 Task: Select the Azores Time as time zone for the schedule.
Action: Mouse moved to (118, 328)
Screenshot: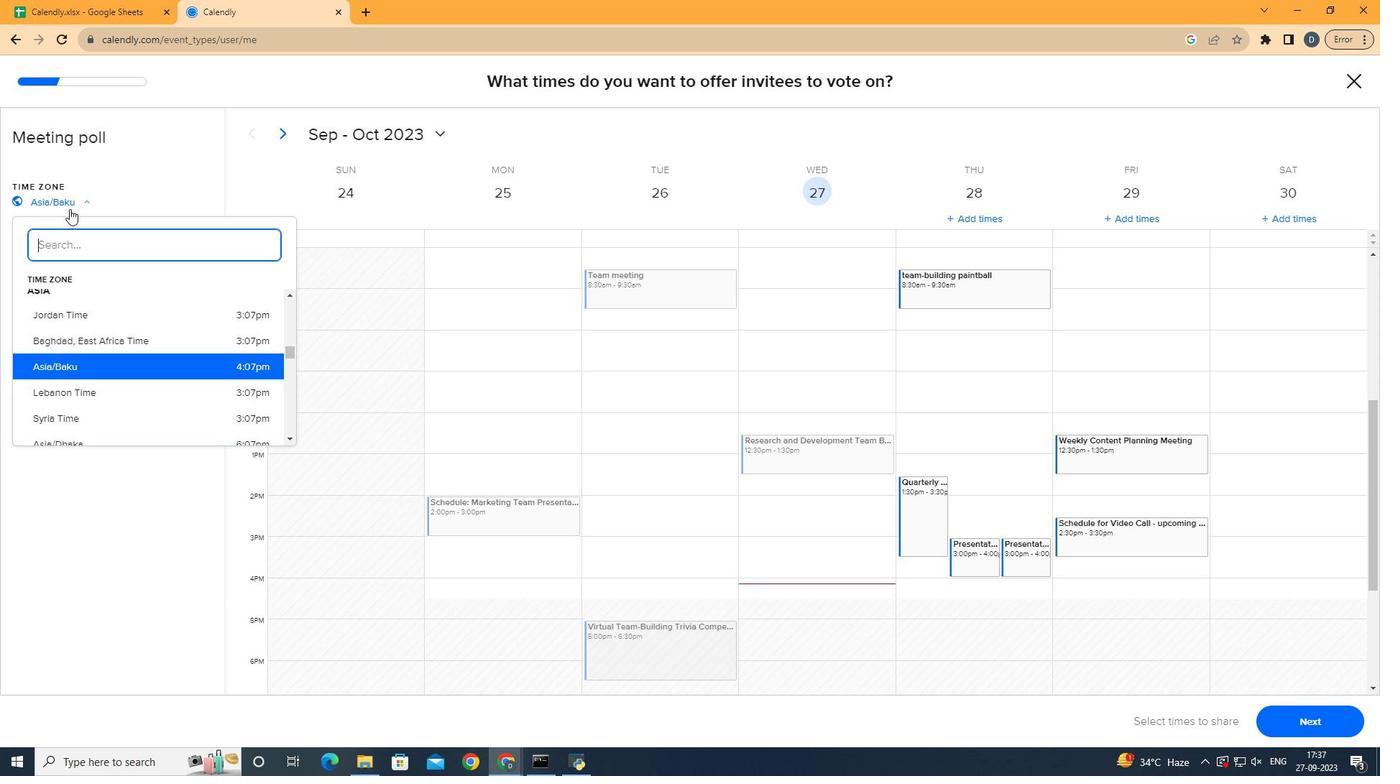 
Action: Mouse pressed left at (118, 328)
Screenshot: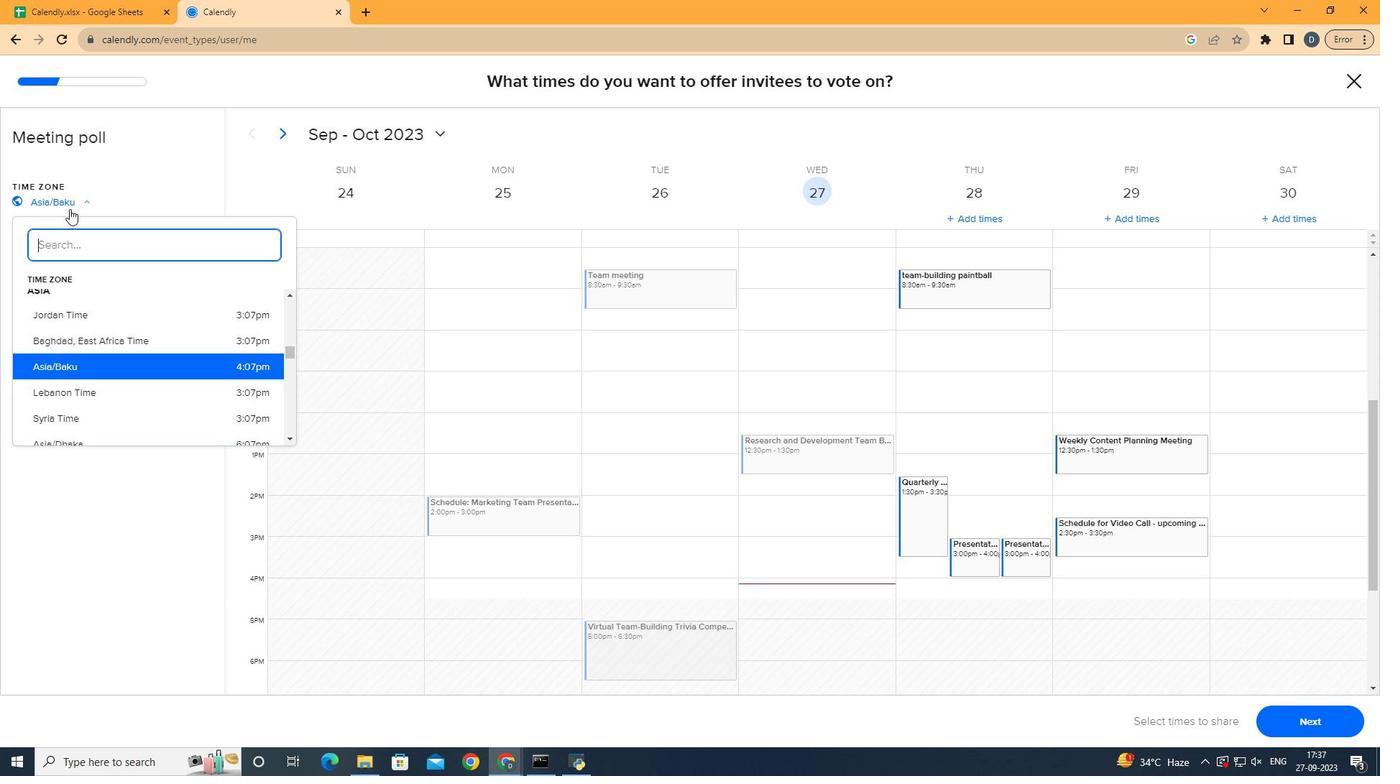 
Action: Mouse moved to (125, 342)
Screenshot: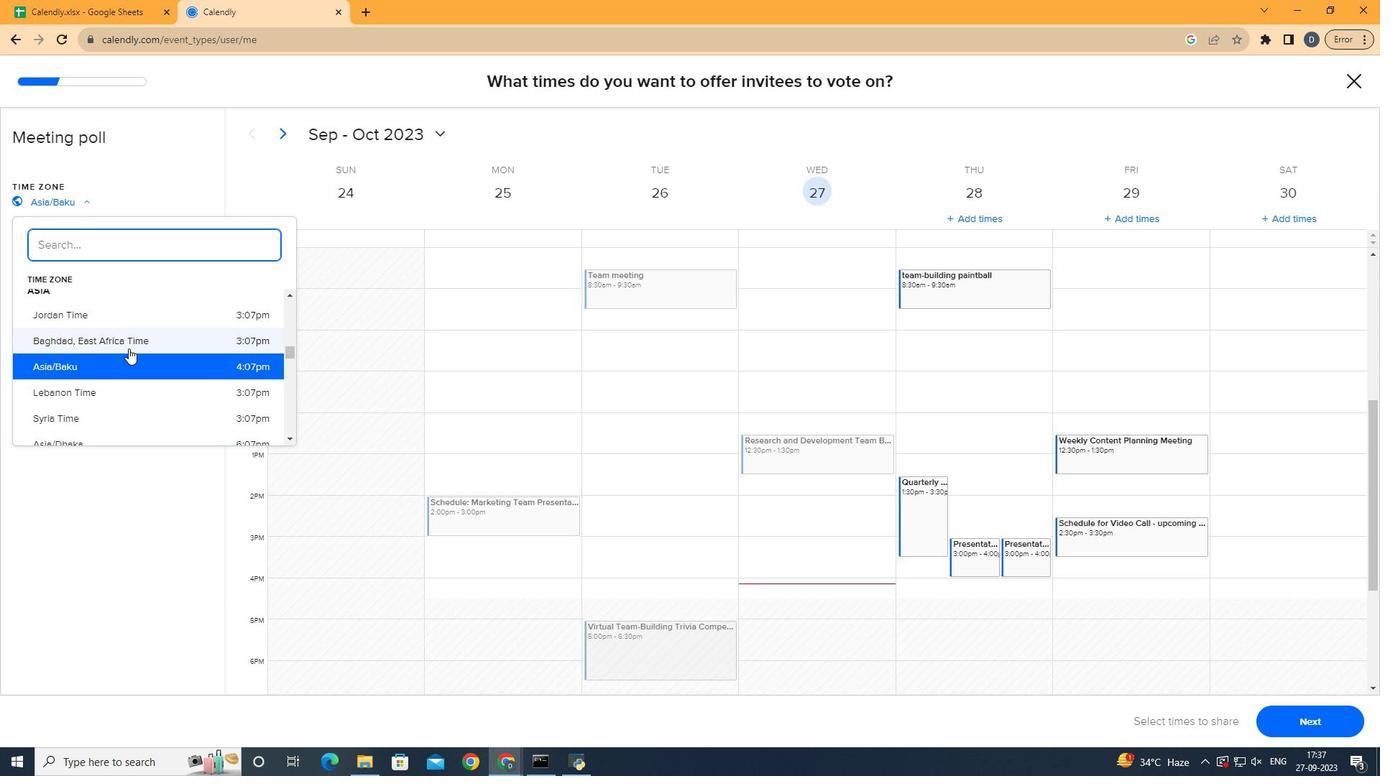 
Action: Mouse scrolled (125, 342) with delta (0, 0)
Screenshot: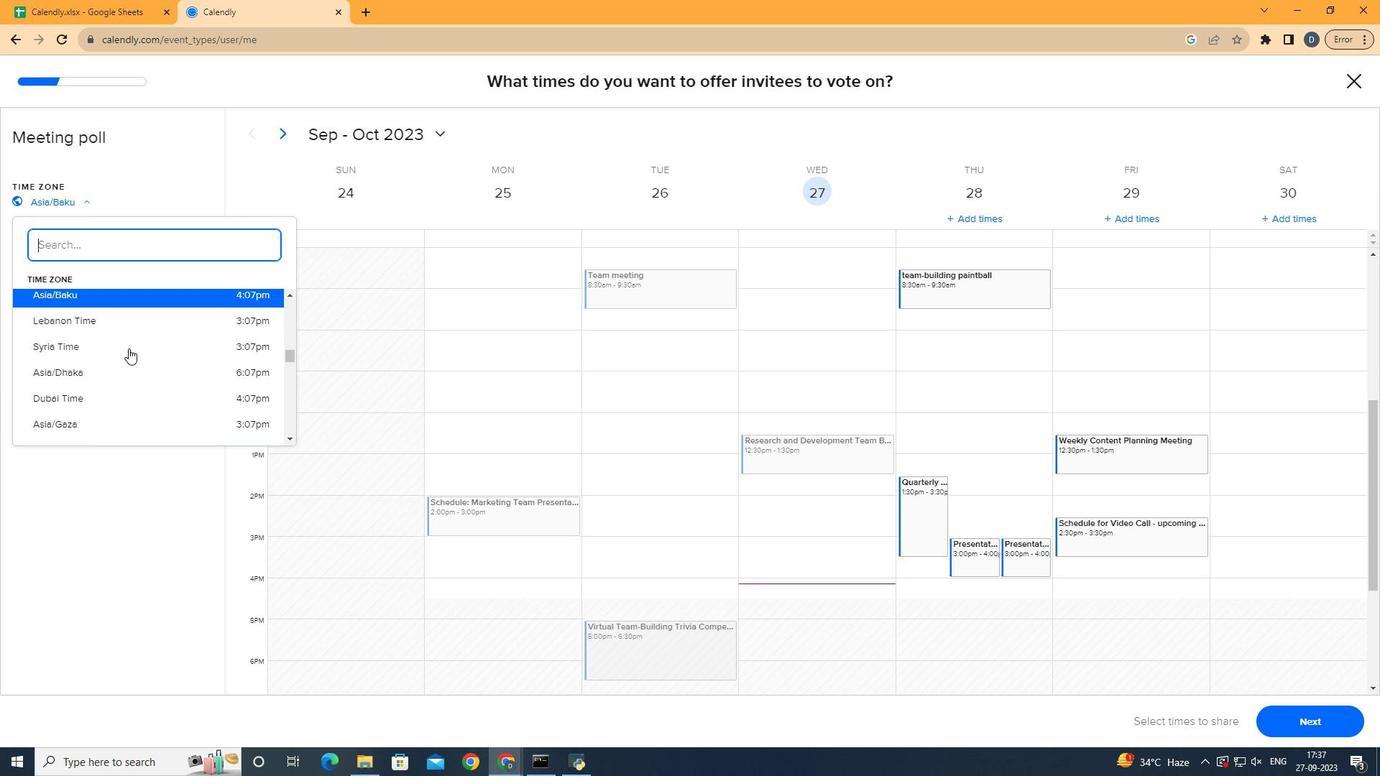 
Action: Mouse scrolled (125, 342) with delta (0, 0)
Screenshot: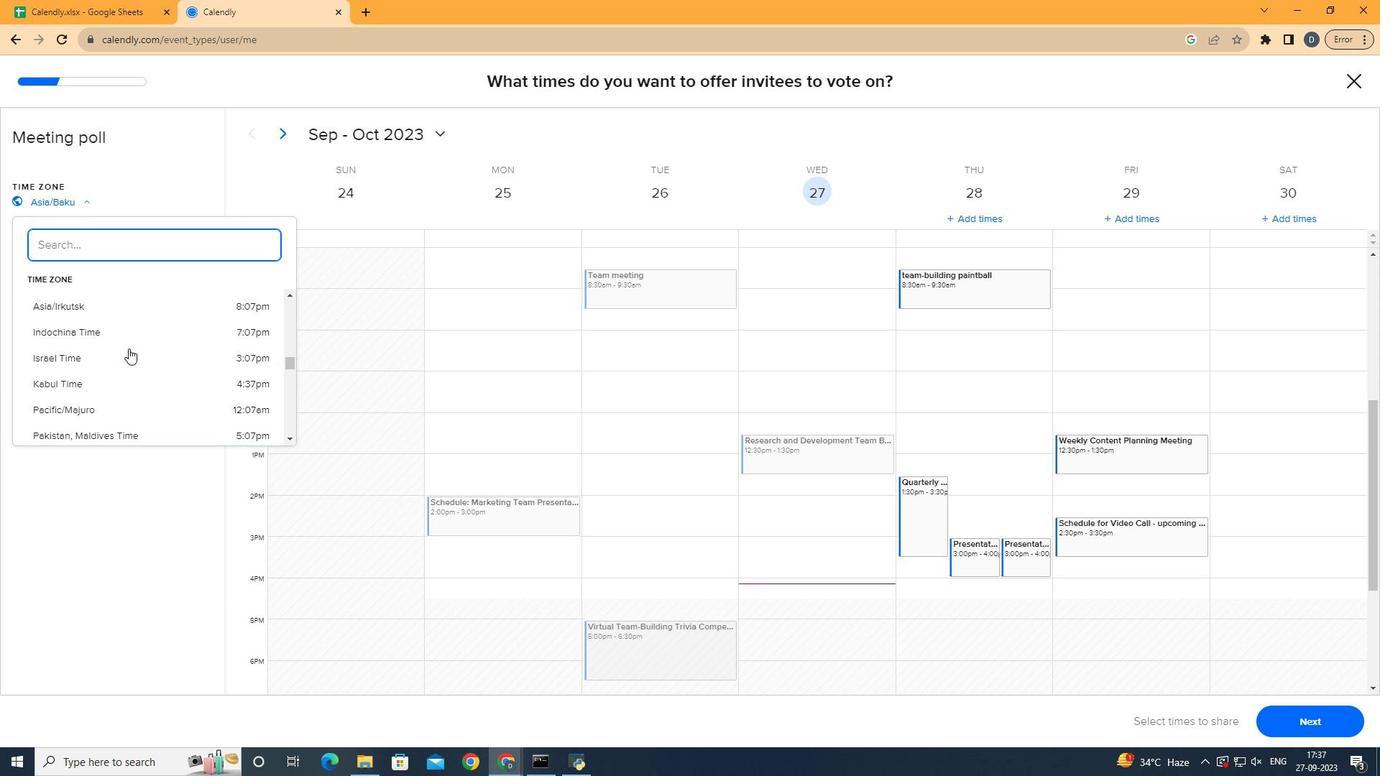 
Action: Mouse scrolled (125, 342) with delta (0, 0)
Screenshot: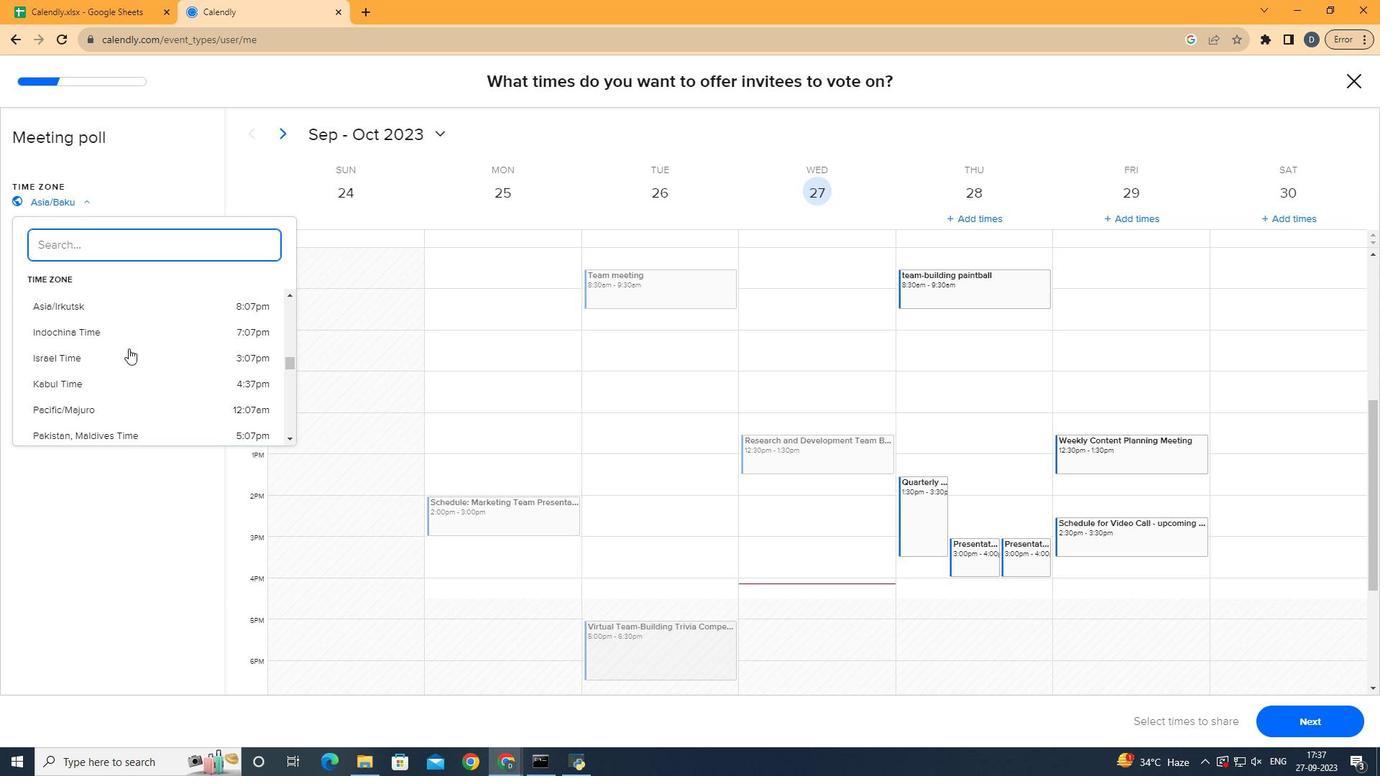 
Action: Mouse scrolled (125, 342) with delta (0, 0)
Screenshot: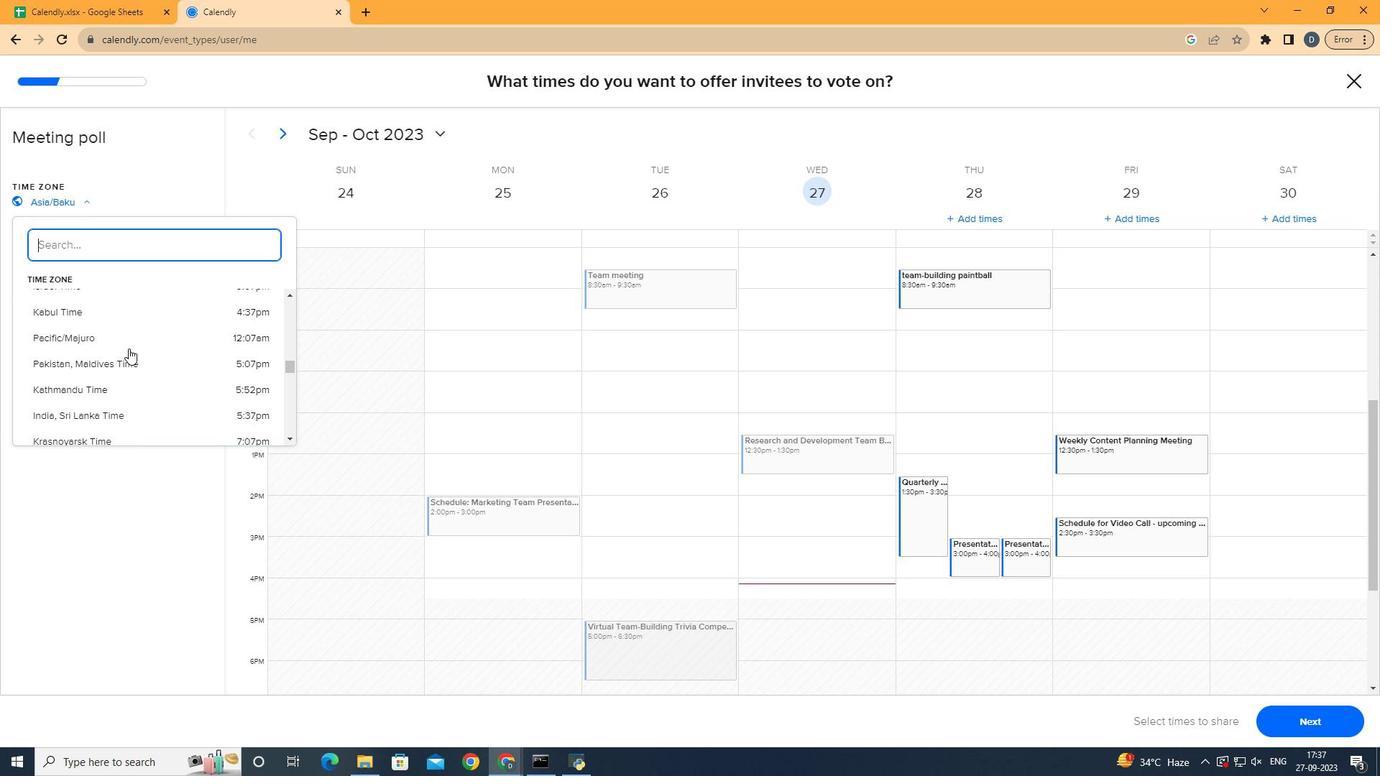 
Action: Mouse scrolled (125, 342) with delta (0, 0)
Screenshot: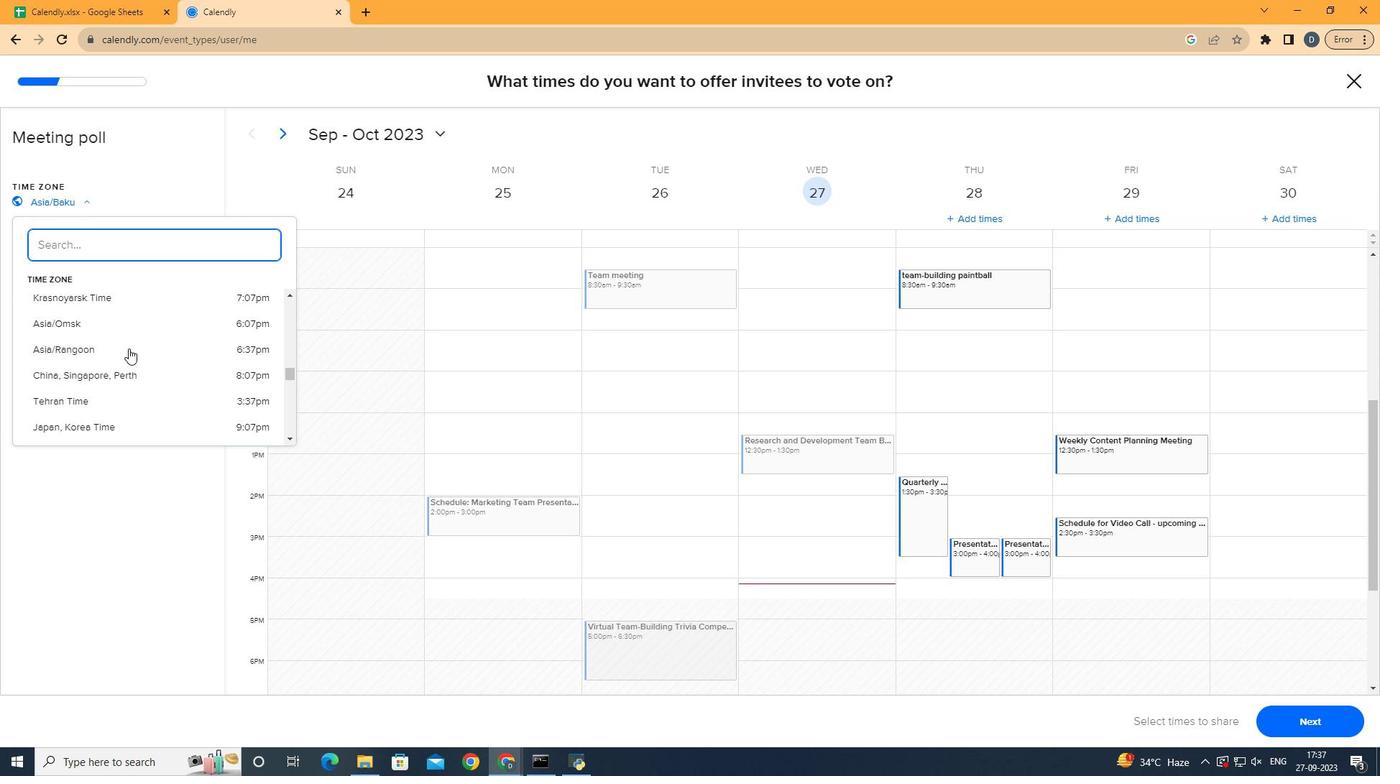 
Action: Mouse scrolled (125, 342) with delta (0, 0)
Screenshot: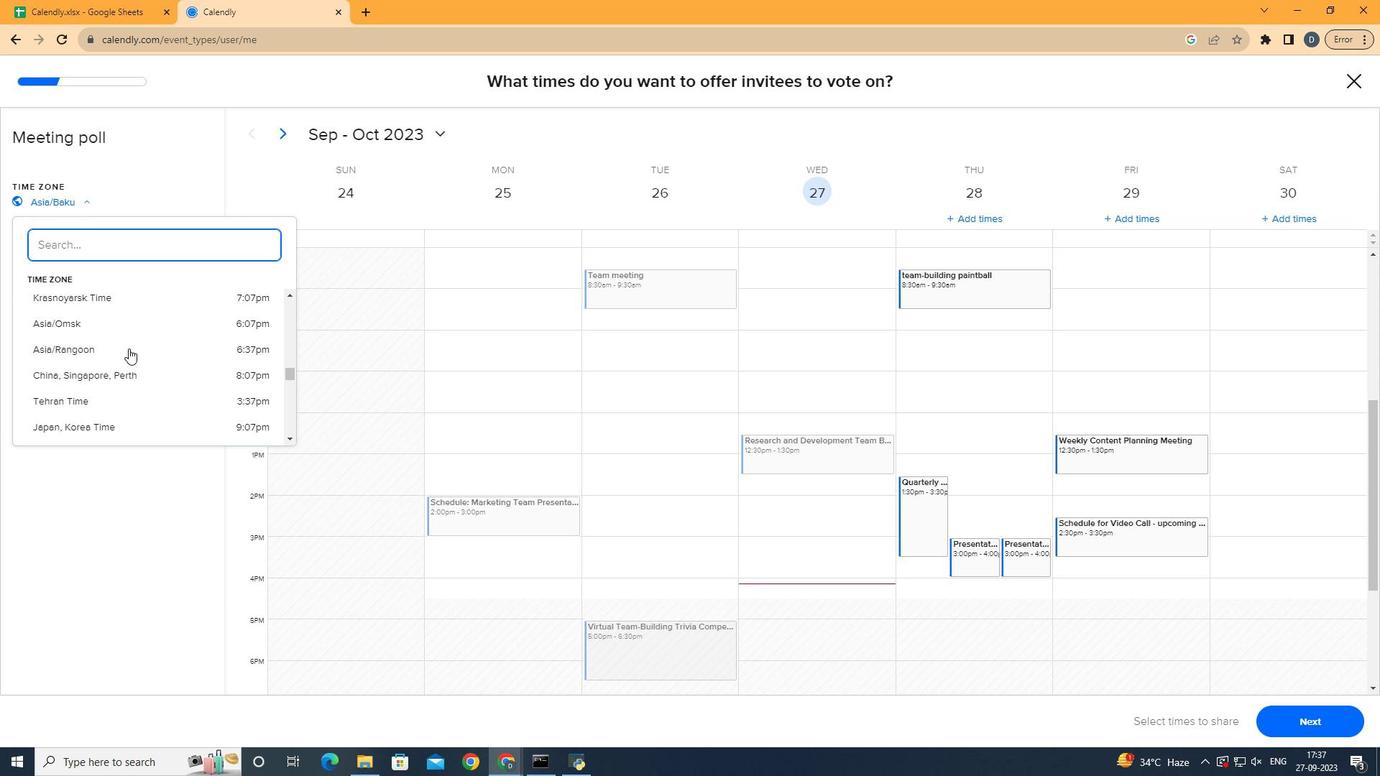 
Action: Mouse scrolled (125, 342) with delta (0, 0)
Screenshot: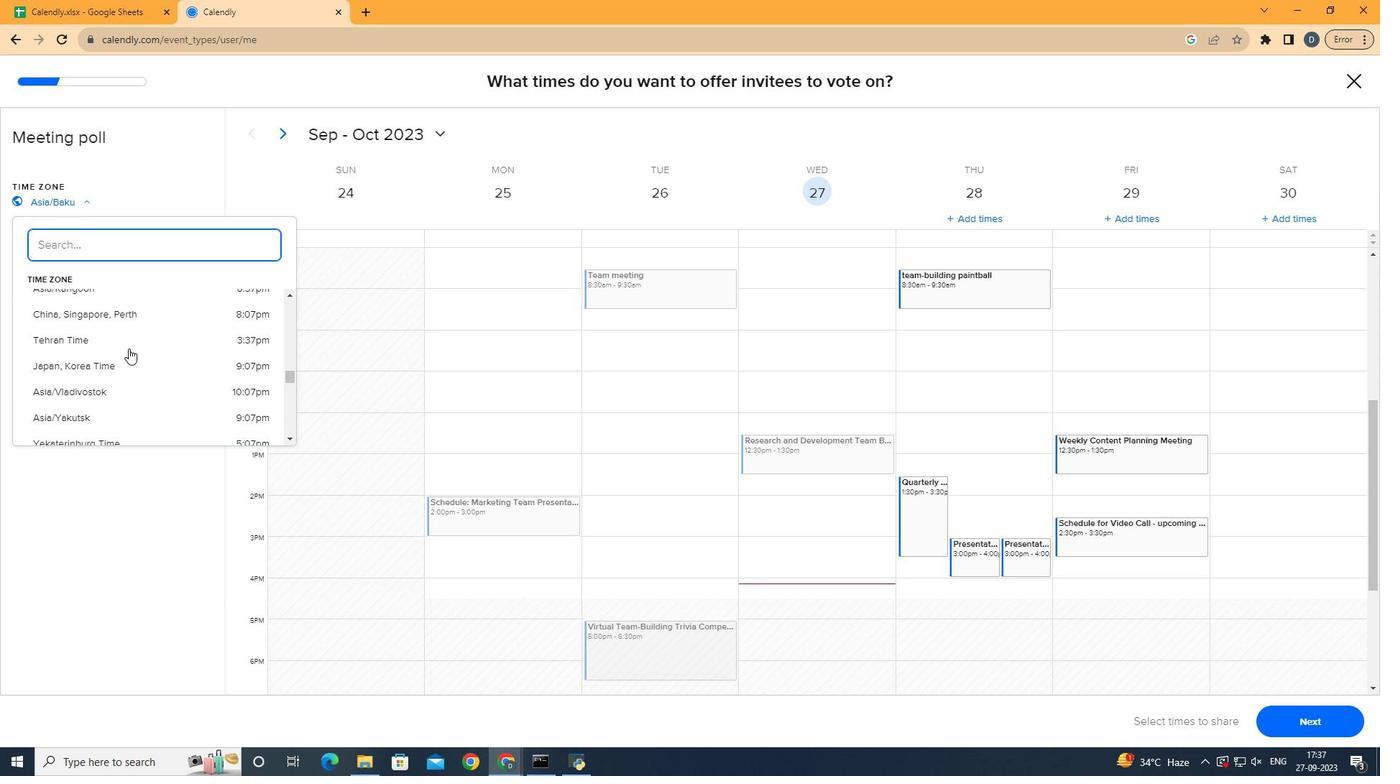 
Action: Mouse scrolled (125, 342) with delta (0, 0)
Screenshot: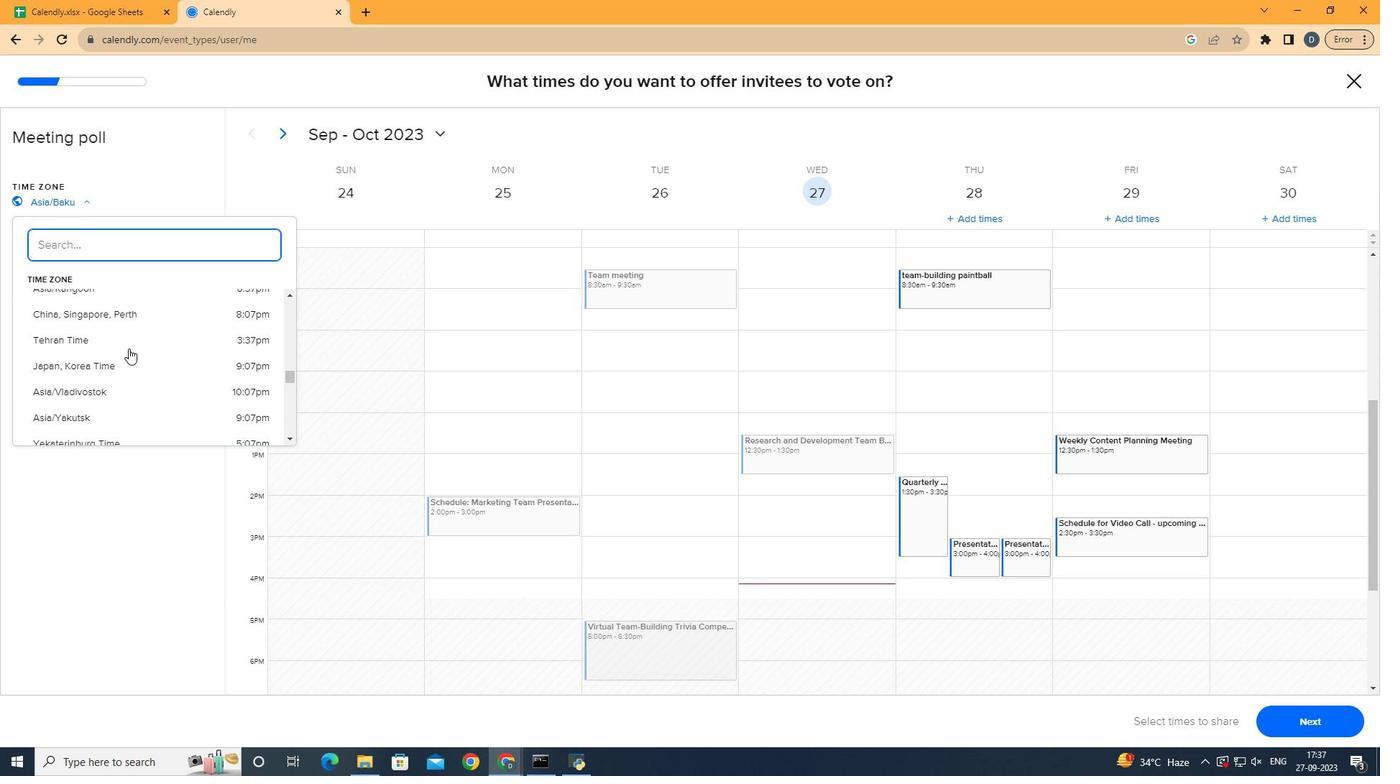 
Action: Mouse moved to (125, 342)
Screenshot: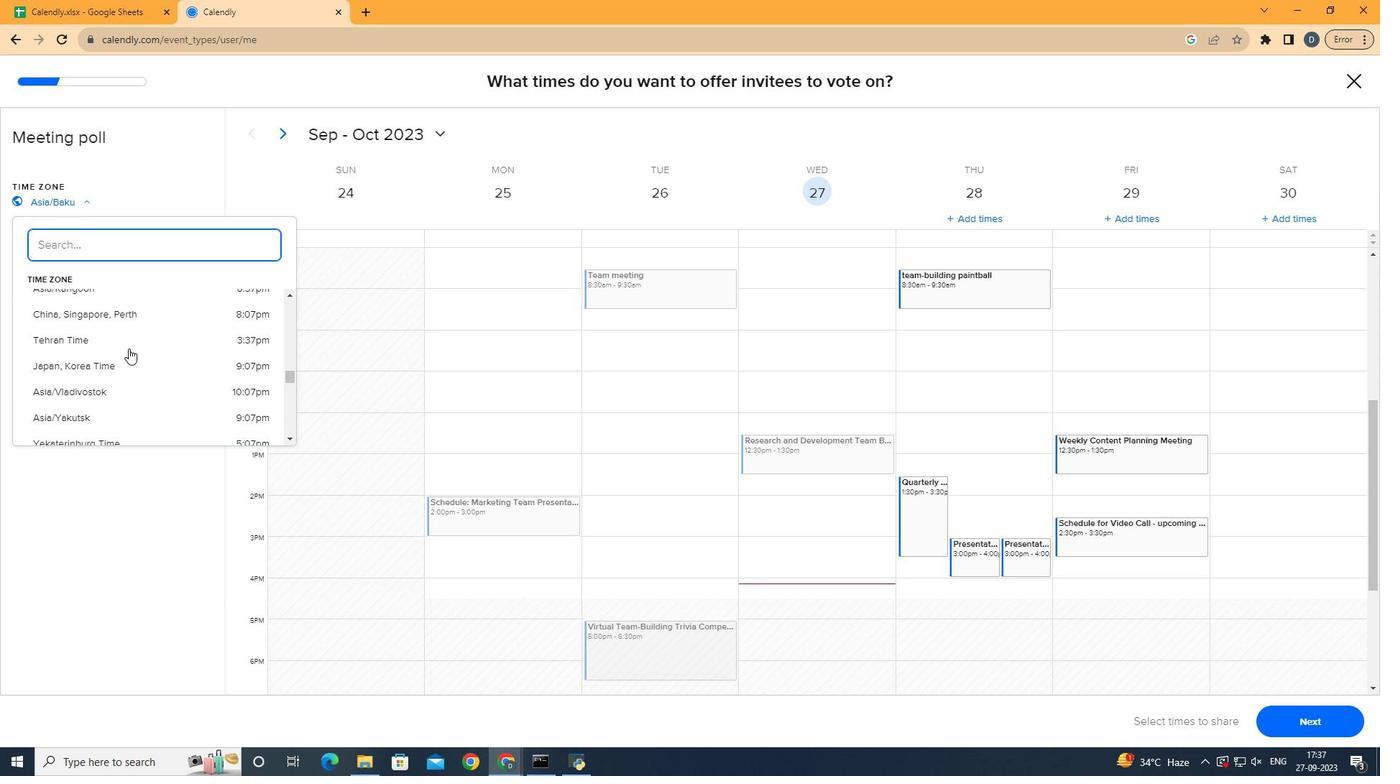 
Action: Mouse scrolled (125, 342) with delta (0, 0)
Screenshot: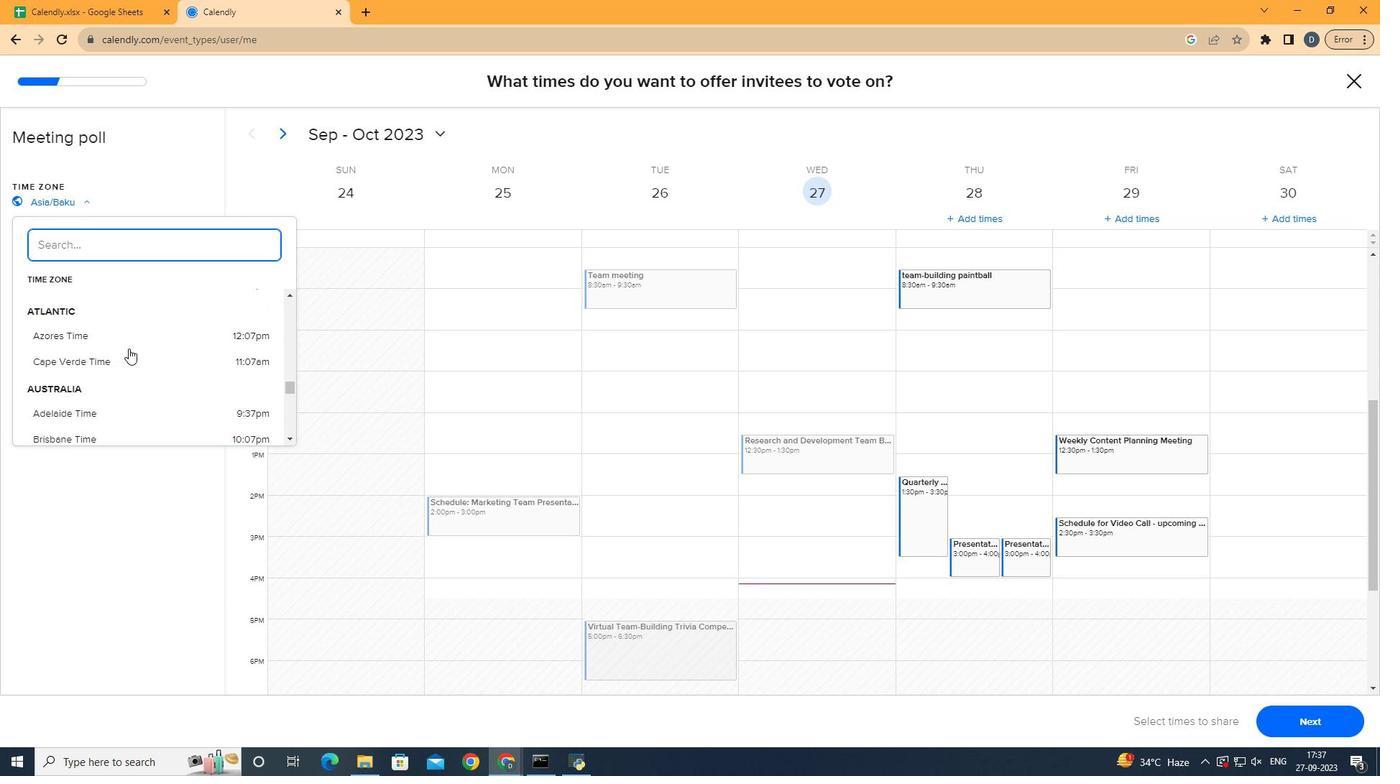 
Action: Mouse scrolled (125, 342) with delta (0, 0)
Screenshot: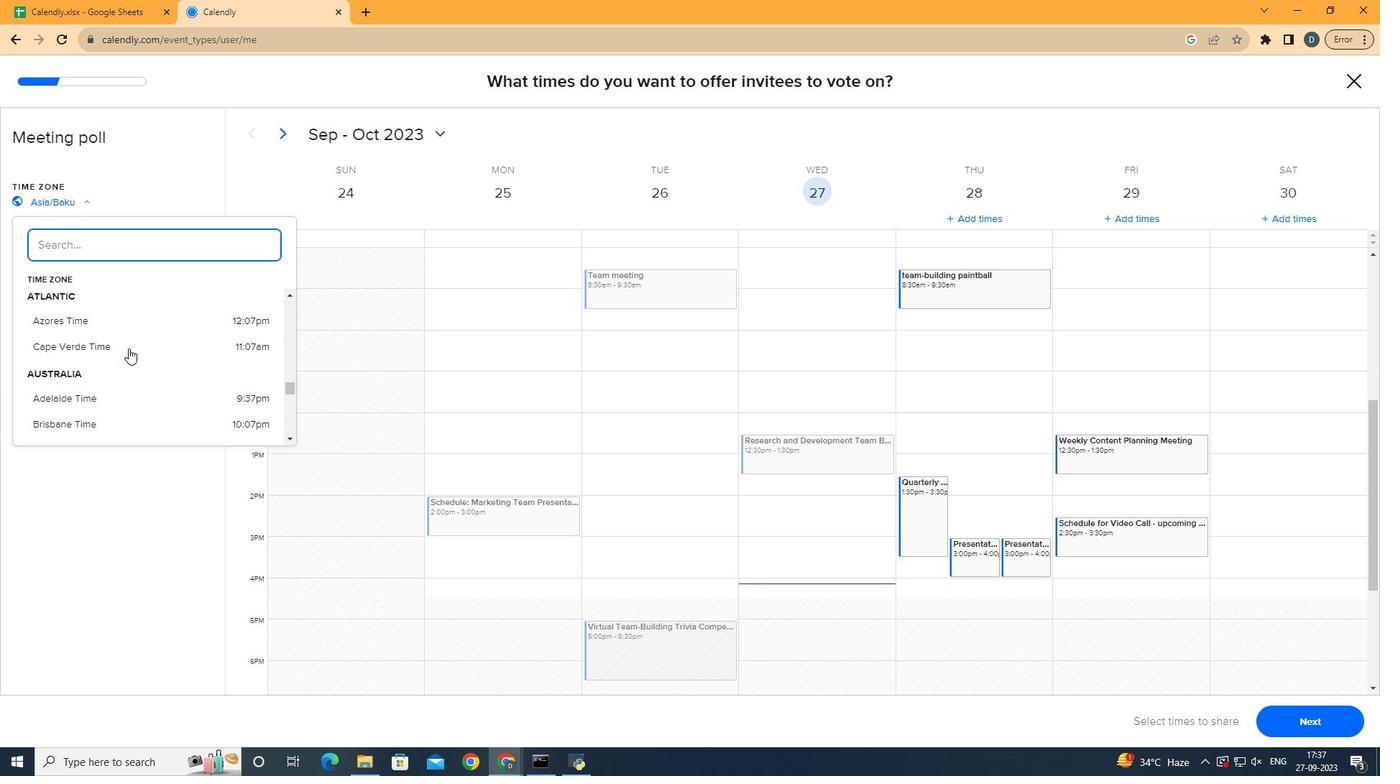 
Action: Mouse moved to (126, 340)
Screenshot: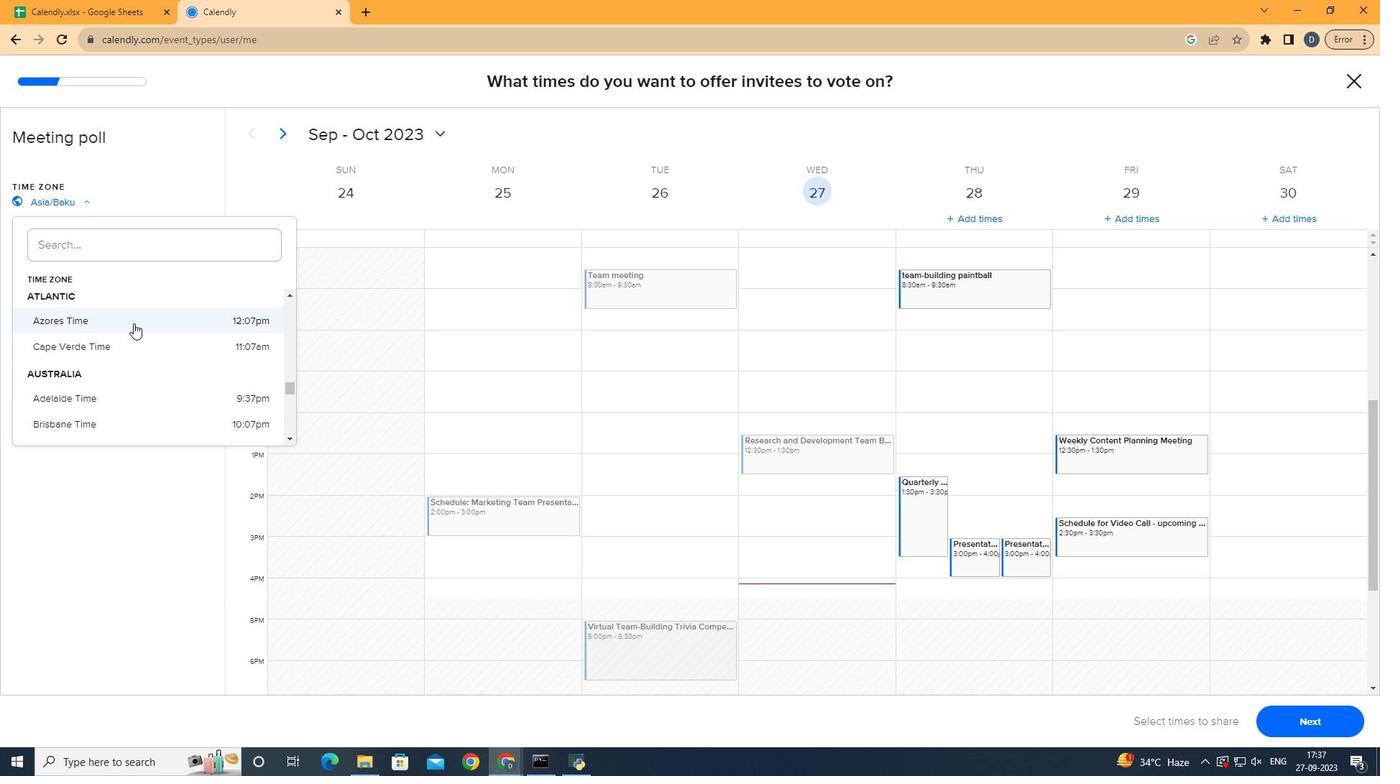 
Action: Mouse pressed left at (126, 340)
Screenshot: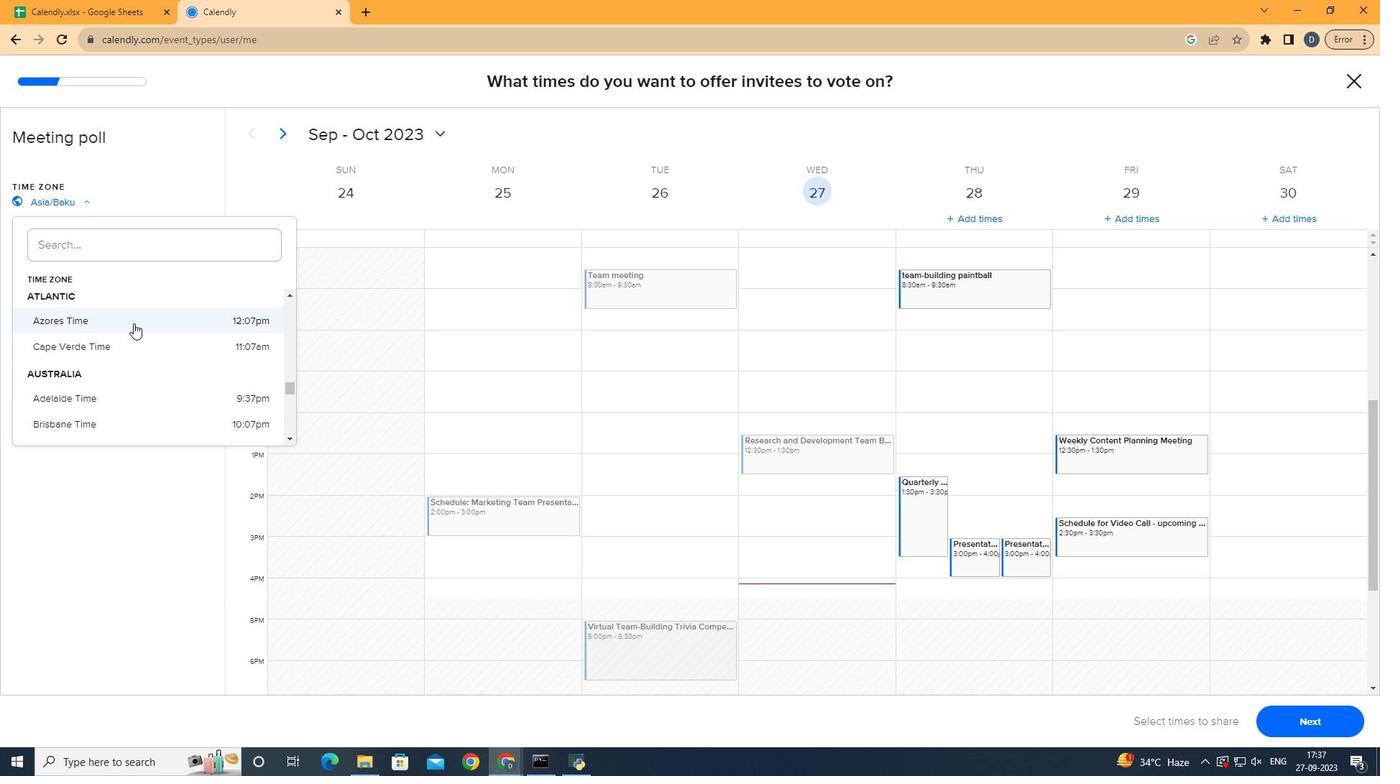 
Action: Mouse moved to (126, 360)
Screenshot: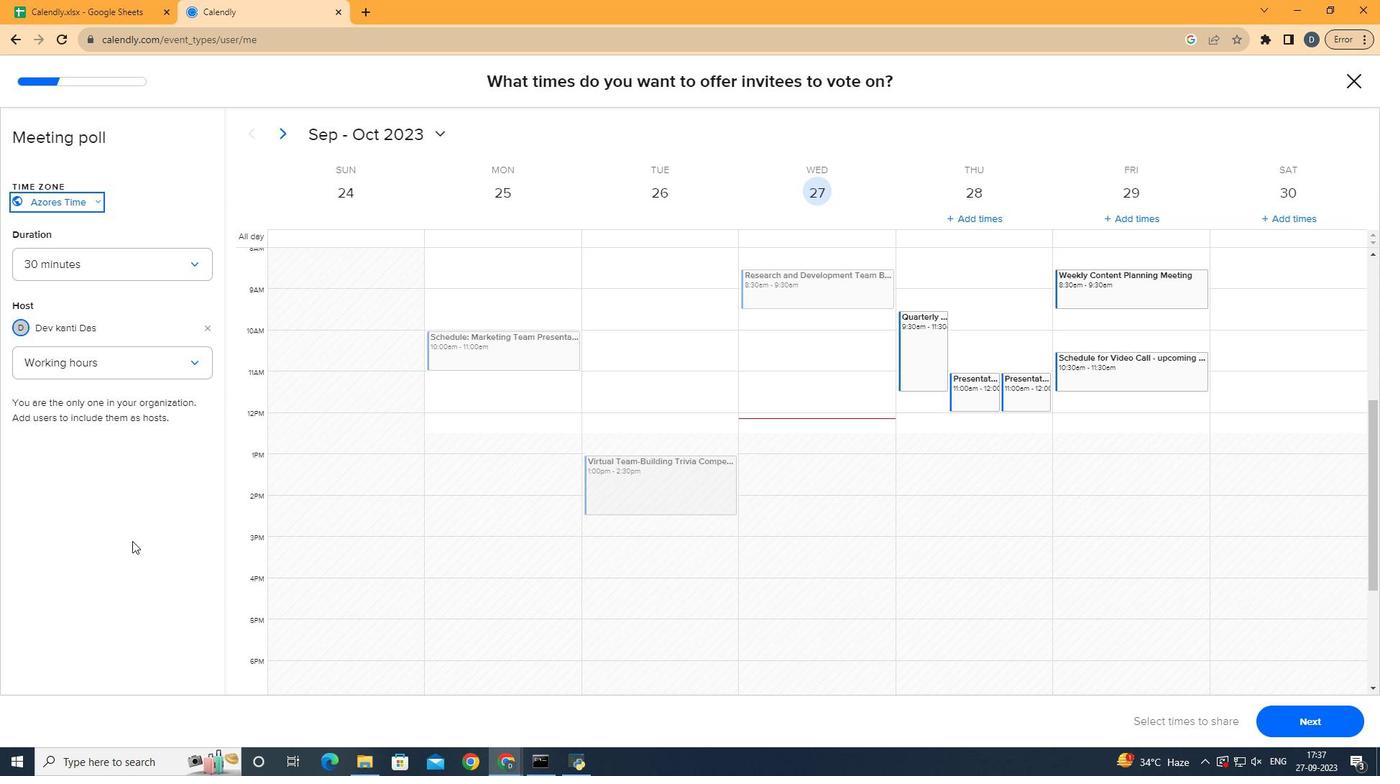 
